 Task: Create a rule from the Recommended list, Task Added to this Project -> add SubTasks in the project ArrowTech with SubTasks Gather and Analyse Requirements , Design and Implement Solution , System Test and UAT , Release to Production / Go Live
Action: Mouse moved to (42, 264)
Screenshot: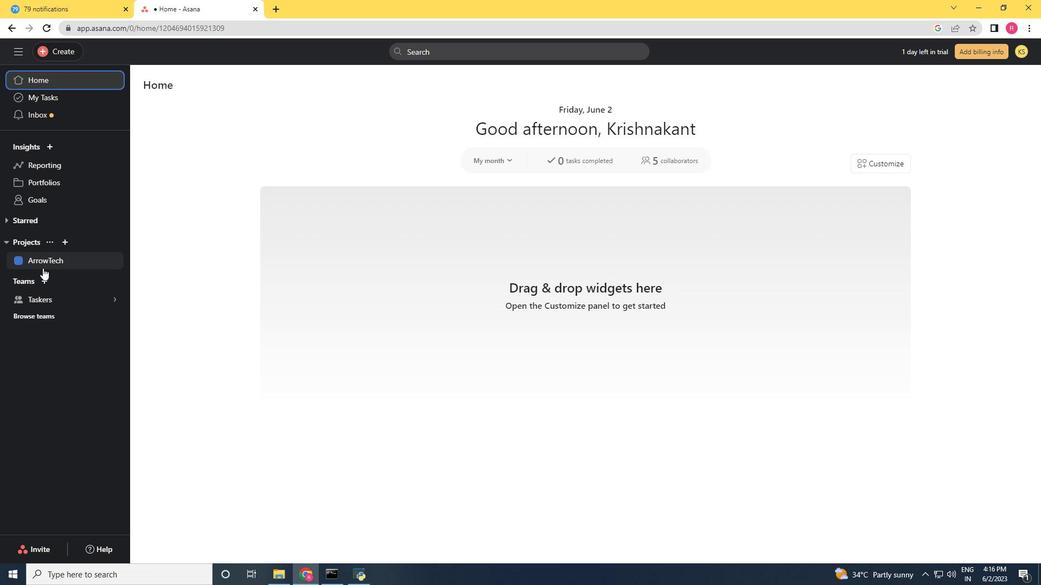 
Action: Mouse pressed left at (42, 264)
Screenshot: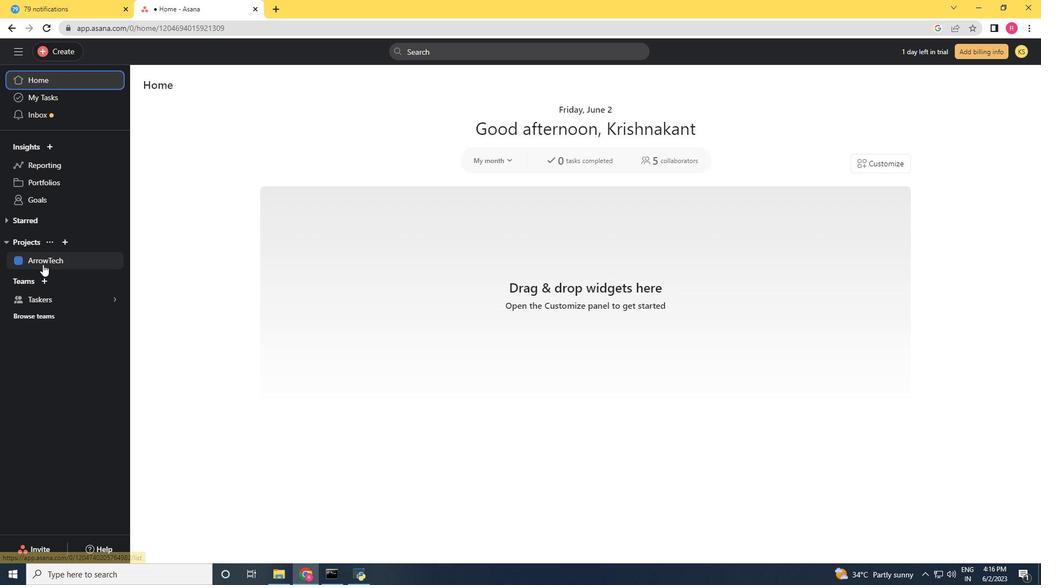 
Action: Mouse moved to (1000, 88)
Screenshot: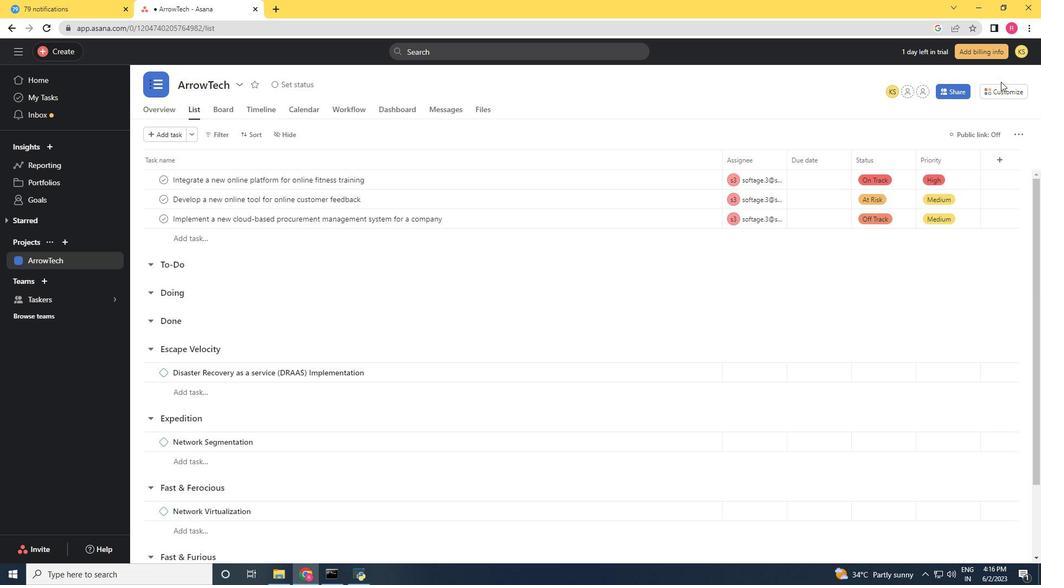 
Action: Mouse pressed left at (1000, 88)
Screenshot: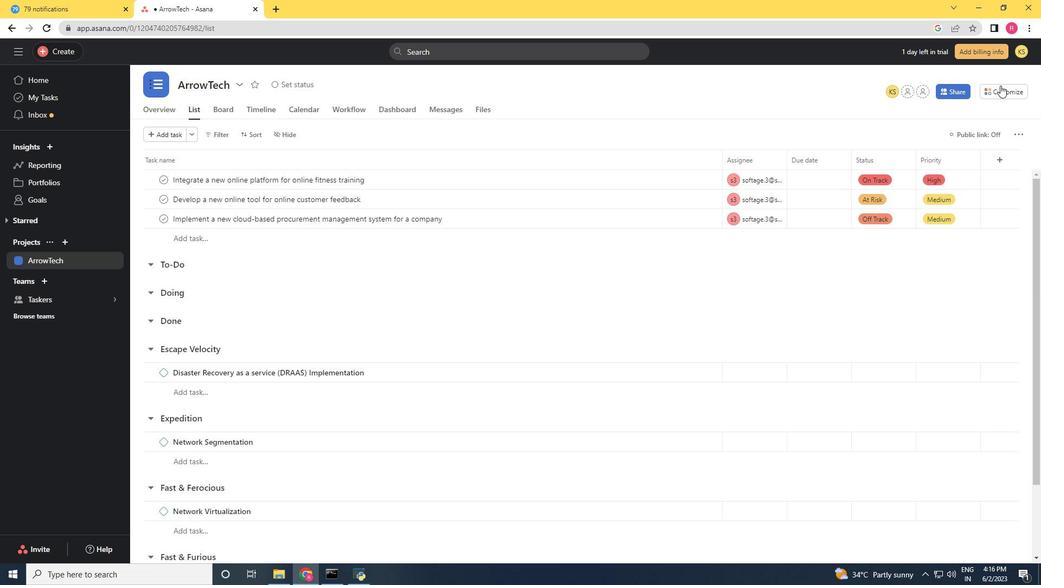 
Action: Mouse moved to (811, 230)
Screenshot: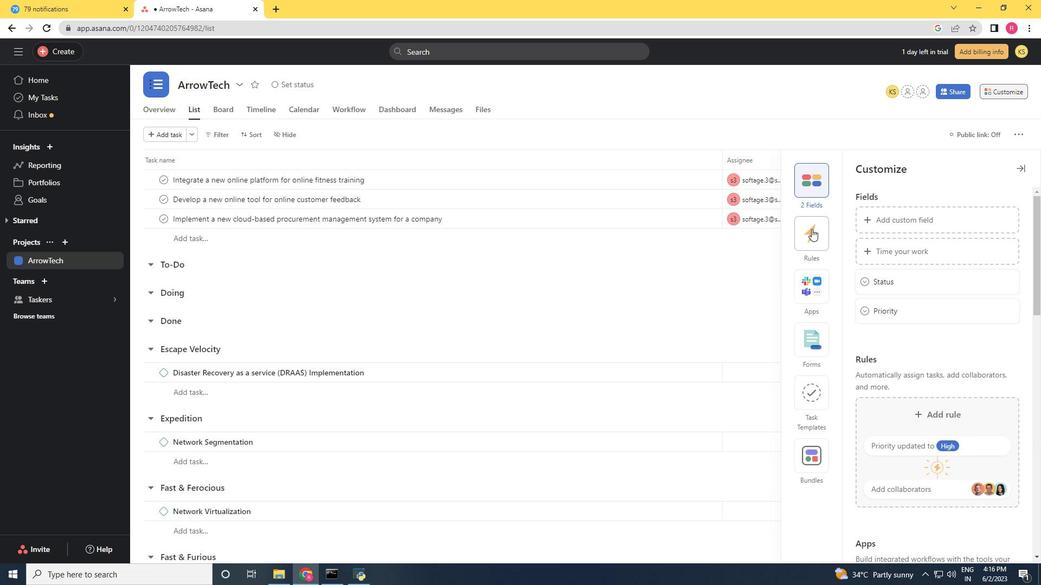 
Action: Mouse pressed left at (811, 230)
Screenshot: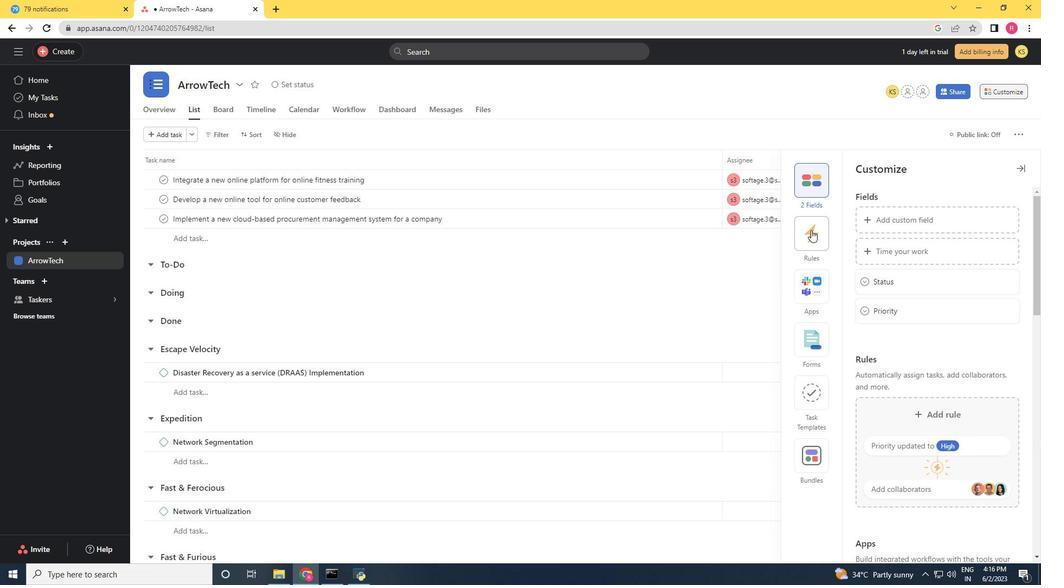 
Action: Mouse moved to (922, 249)
Screenshot: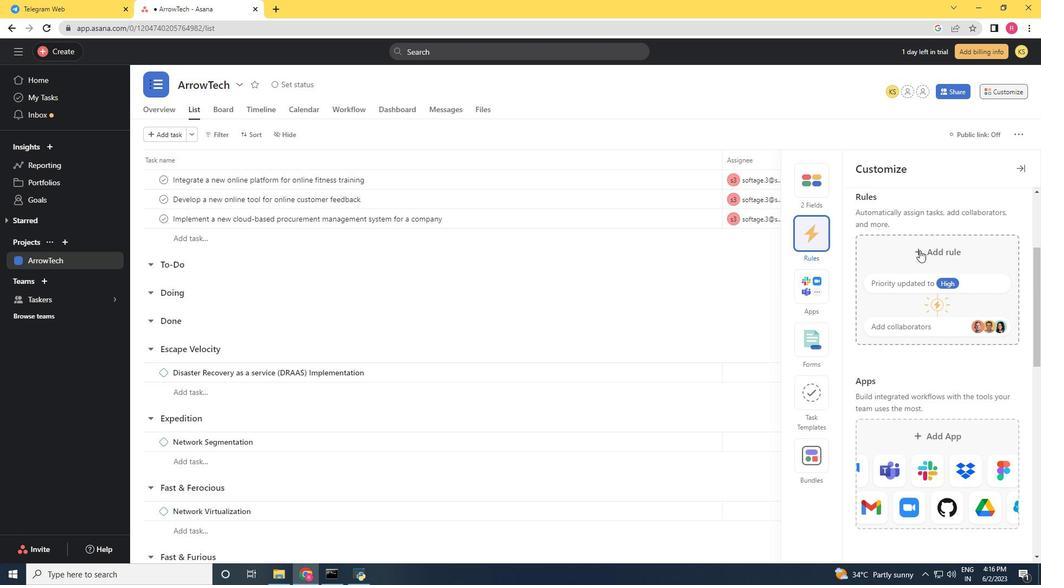 
Action: Mouse pressed left at (922, 249)
Screenshot: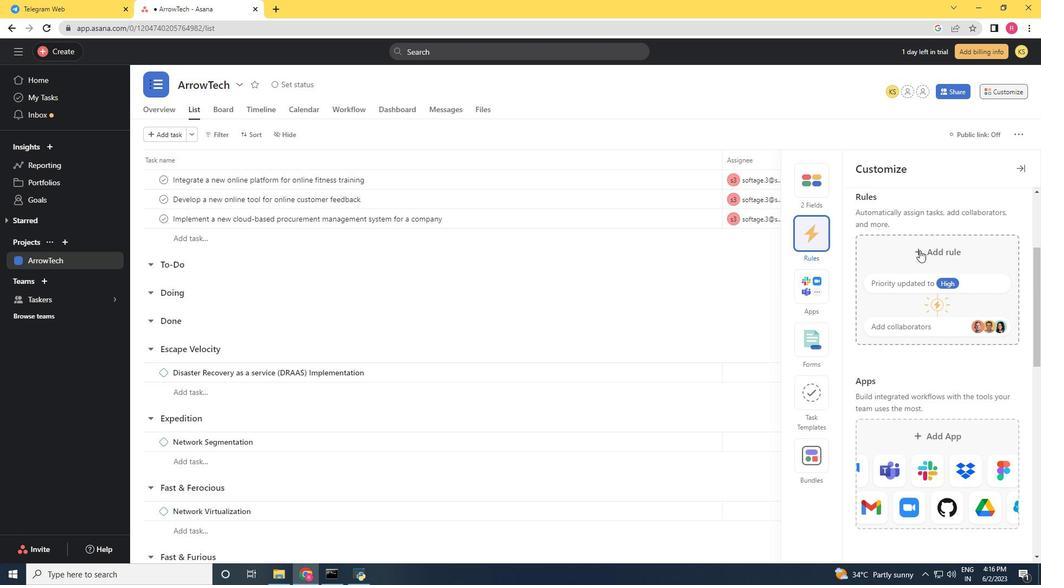 
Action: Mouse moved to (695, 169)
Screenshot: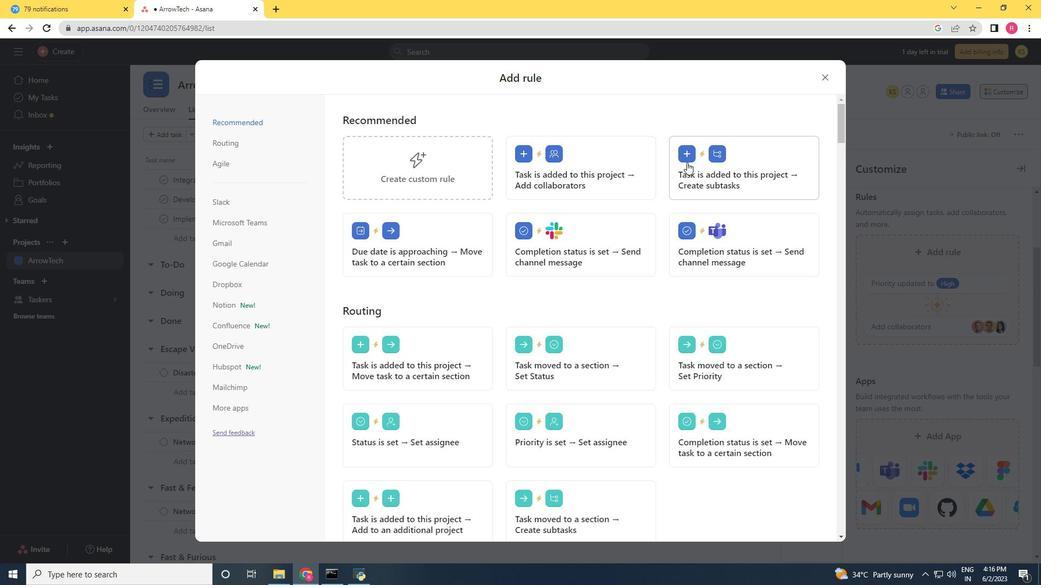 
Action: Mouse pressed left at (695, 169)
Screenshot: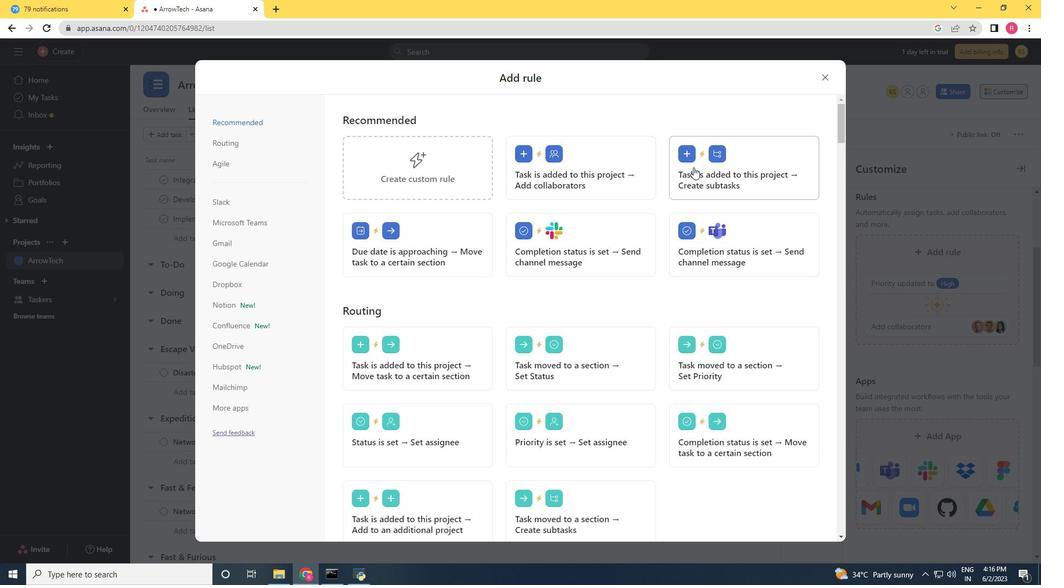 
Action: Mouse moved to (596, 200)
Screenshot: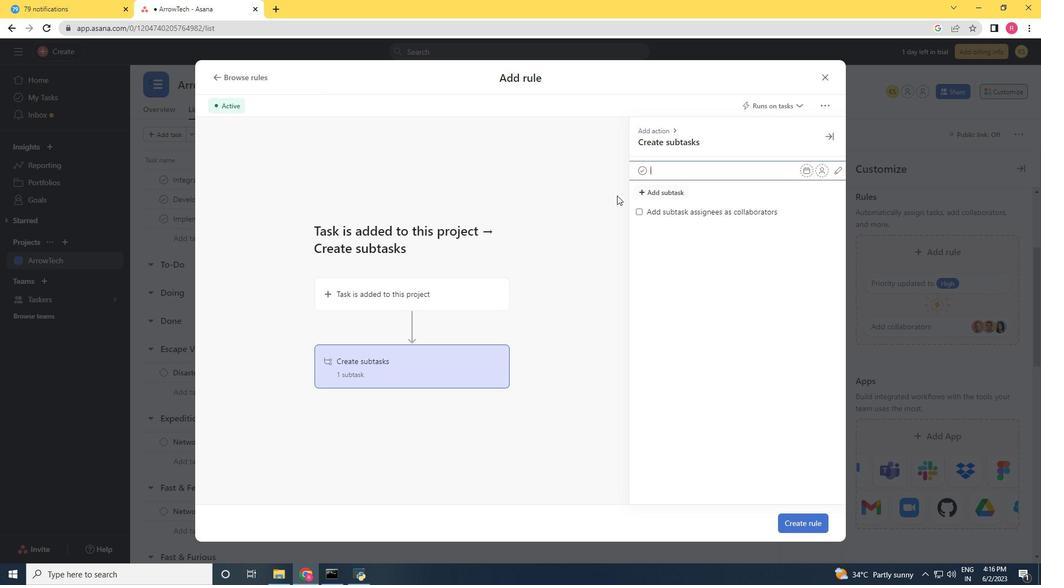 
Action: Key pressed <Key.shift>Gather
Screenshot: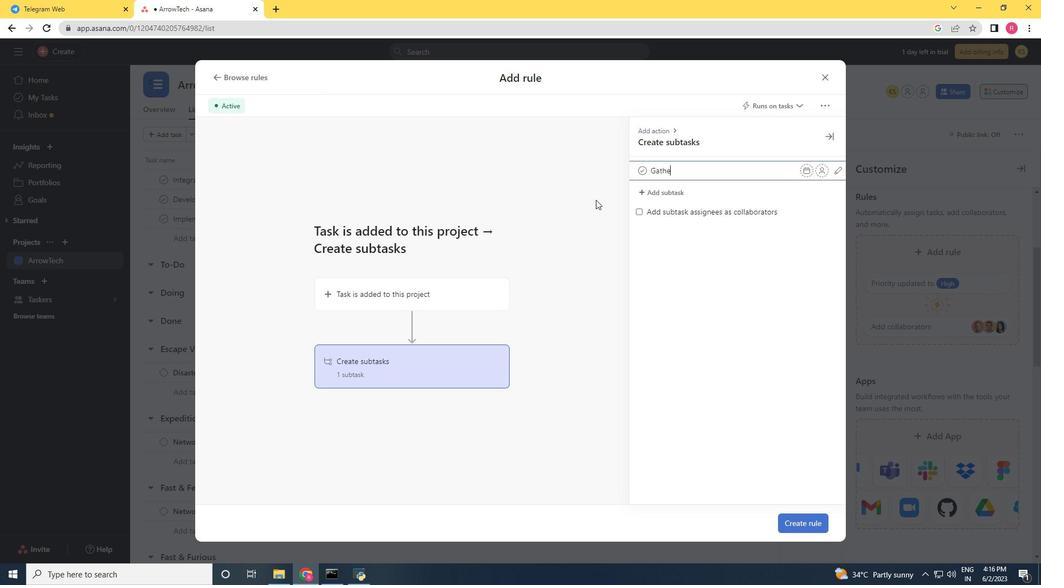 
Action: Mouse moved to (594, 197)
Screenshot: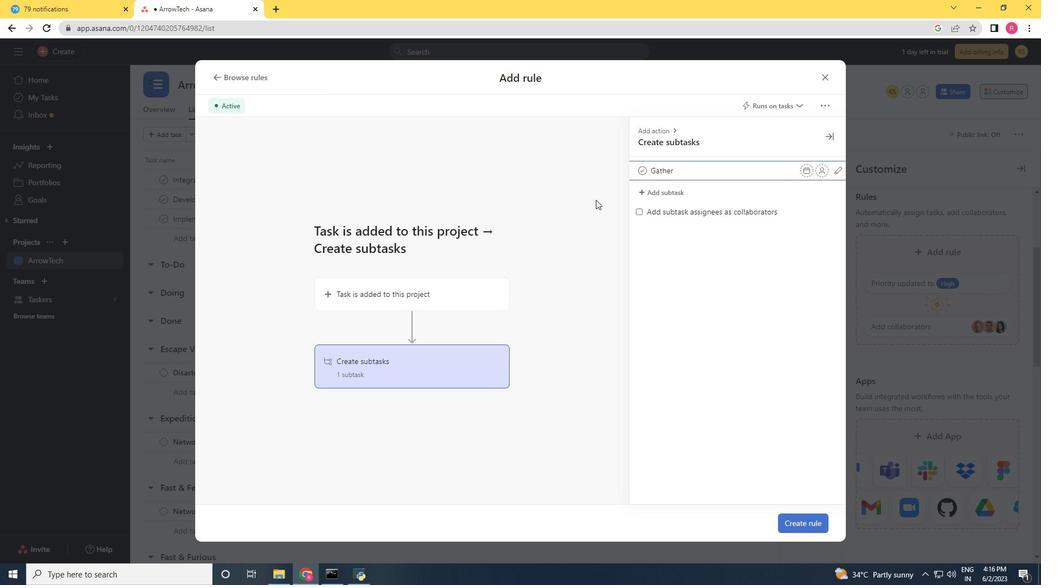 
Action: Key pressed <Key.space>
Screenshot: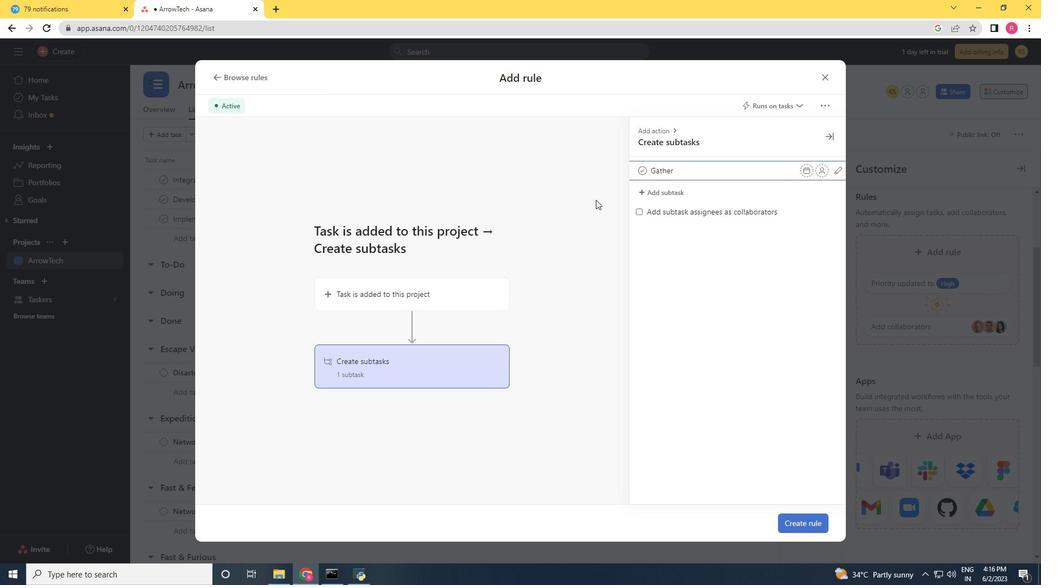 
Action: Mouse moved to (593, 194)
Screenshot: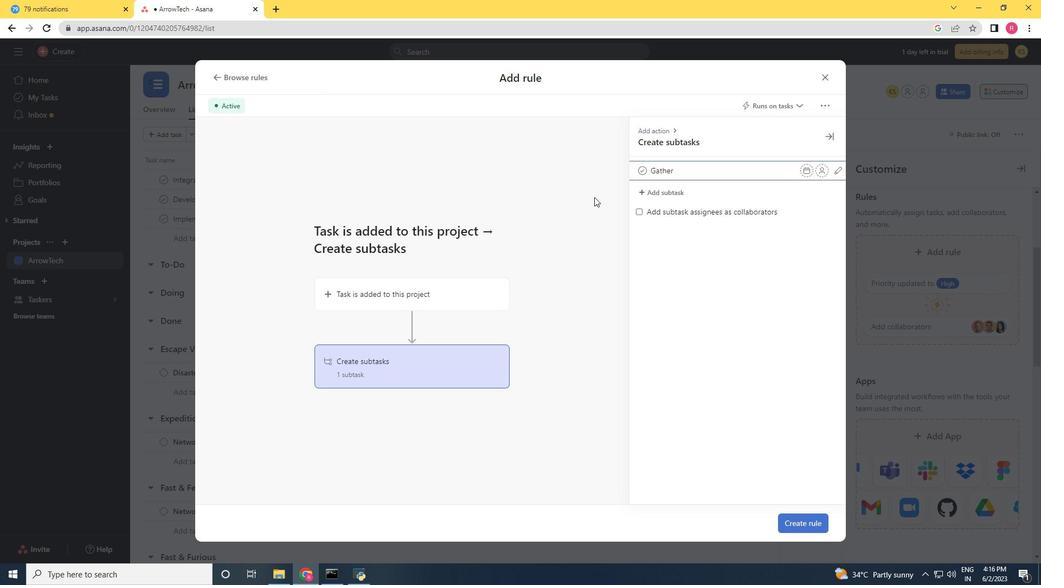 
Action: Key pressed and<Key.space><Key.shift>Analyse<Key.space><Key.shift><Key.shift><Key.shift><Key.shift>Requirements<Key.enter><Key.shift>Design<Key.space>and<Key.space><Key.shift><Key.shift><Key.shift><Key.shift><Key.shift><Key.shift>Implement<Key.space><Key.shift>Solution<Key.space><Key.enter><Key.shift>System<Key.space><Key.shift>Test<Key.space>and<Key.space><Key.shift><Key.shift><Key.shift><Key.shift><Key.shift><Key.shift><Key.shift><Key.shift><Key.shift><Key.shift><Key.shift><Key.shift><Key.shift><Key.shift>U<Key.shift>AT<Key.enter><Key.shift><Key.shift><Key.shift><Key.shift><Key.shift><Key.shift><Key.shift><Key.shift><Key.shift><Key.shift><Key.shift><Key.shift><Key.shift><Key.shift><Key.shift><Key.shift><Key.shift><Key.shift><Key.shift><Key.shift><Key.shift><Key.shift><Key.shift><Key.shift><Key.shift><Key.shift><Key.shift><Key.shift><Key.shift><Key.shift><Key.shift><Key.shift><Key.shift><Key.shift><Key.shift><Key.shift>Release<Key.space>to<Key.space><Key.shift>Production<Key.space>/<Key.space><Key.shift>Go<Key.space><Key.shift>Live
Screenshot: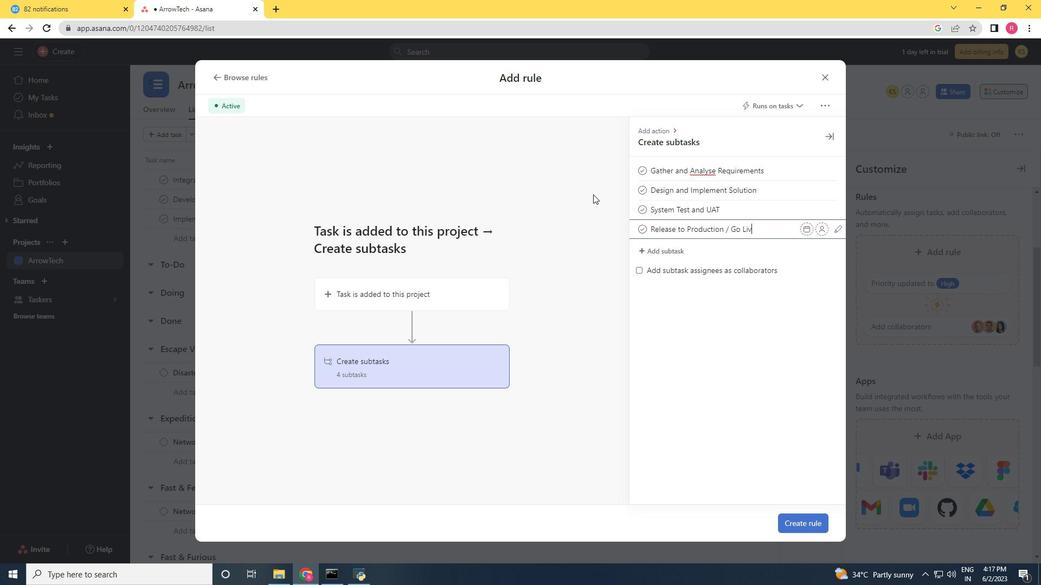 
Action: Mouse moved to (794, 520)
Screenshot: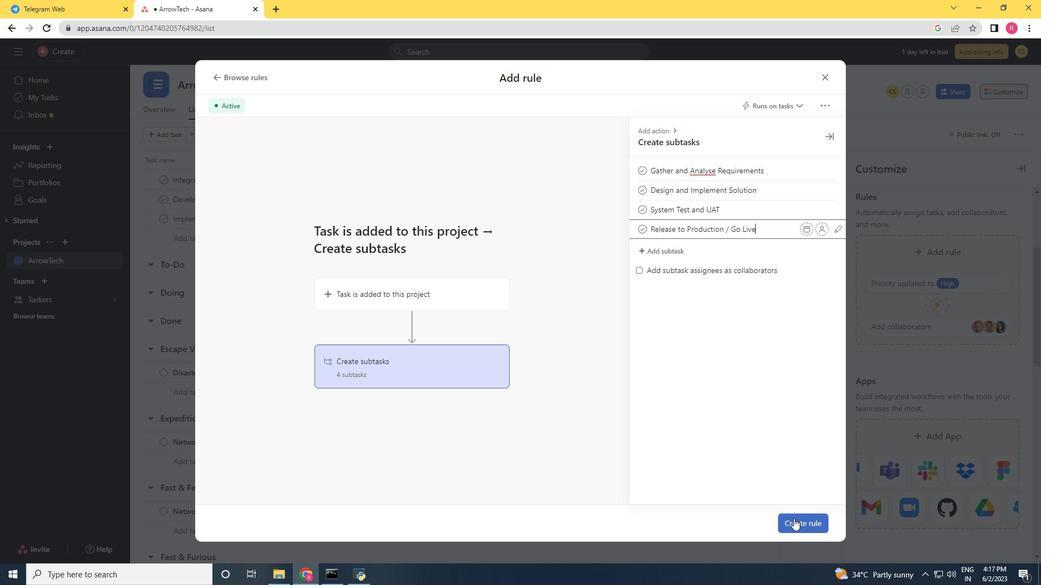 
Action: Mouse pressed left at (794, 520)
Screenshot: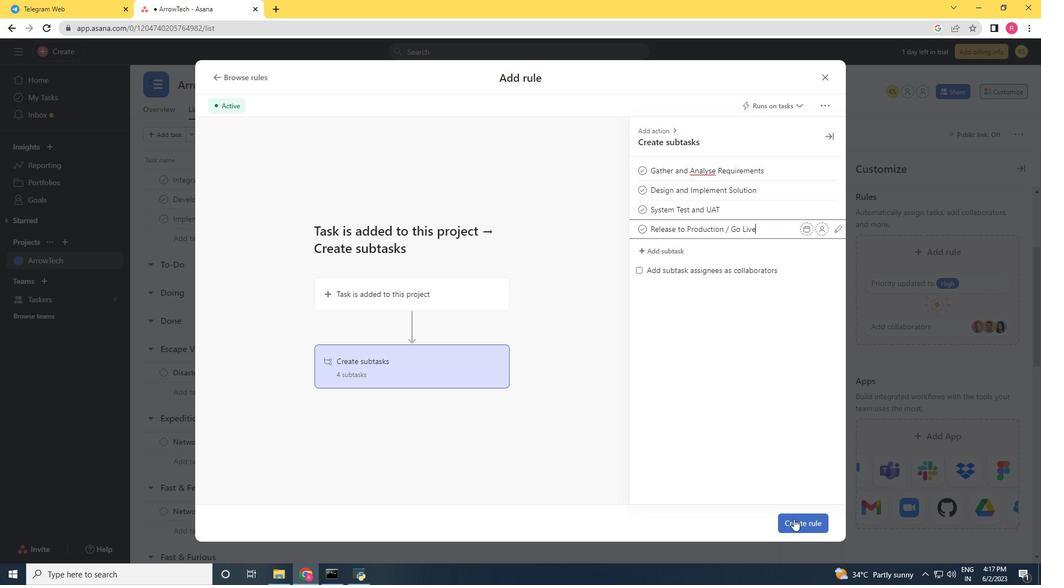 
Action: Mouse moved to (774, 517)
Screenshot: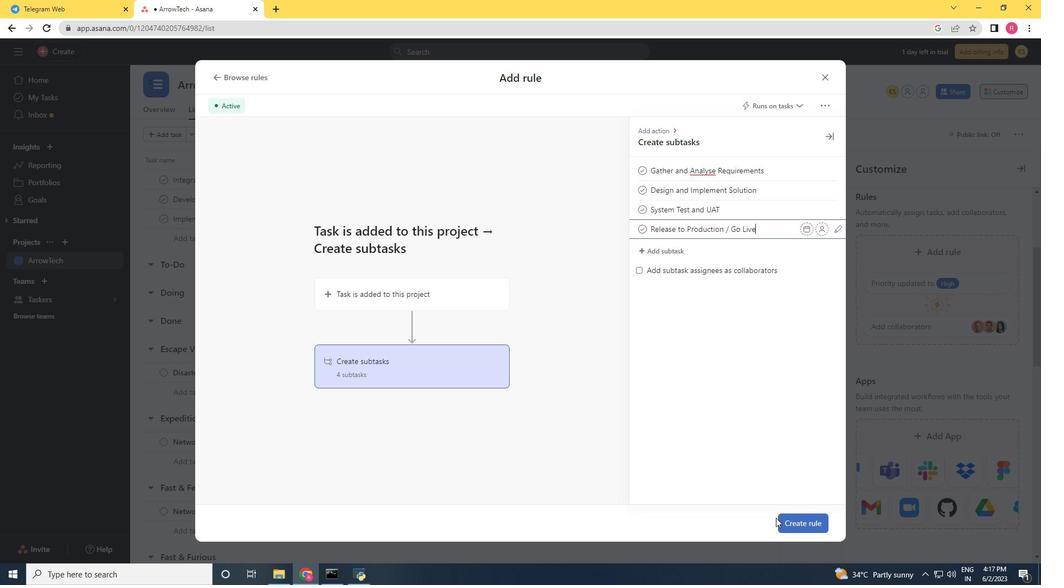 
